 Task: Calculate the exterior derivative of a specific differential form: d(x^3y) in 2D.
Action: Mouse moved to (830, 110)
Screenshot: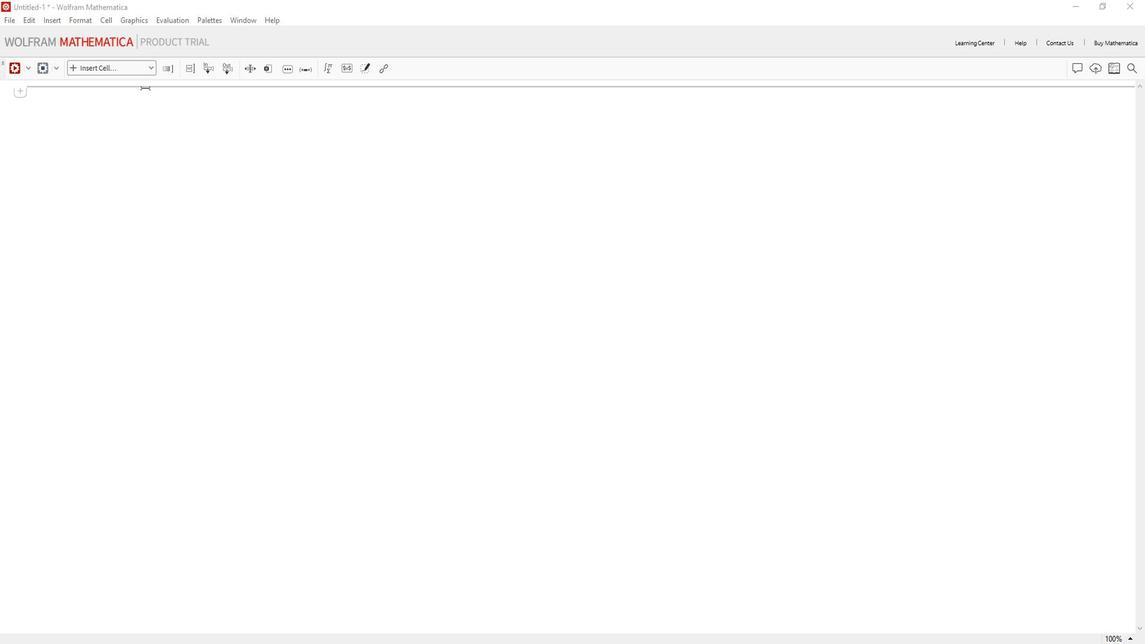 
Action: Mouse pressed left at (830, 110)
Screenshot: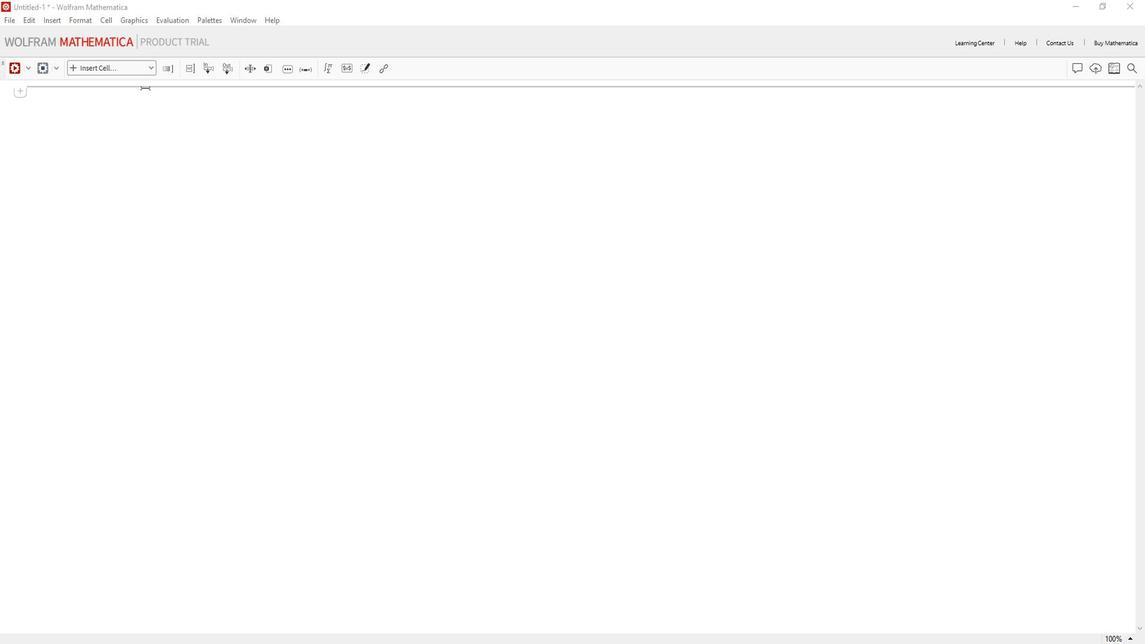 
Action: Mouse moved to (1056, 68)
Screenshot: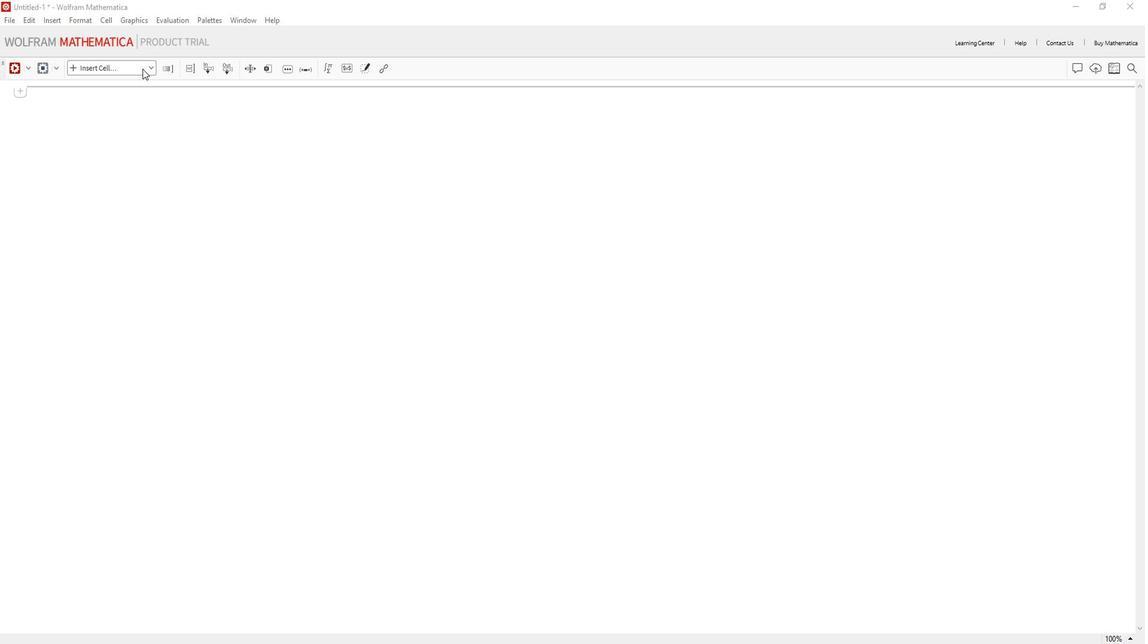 
Action: Mouse pressed left at (1056, 68)
Screenshot: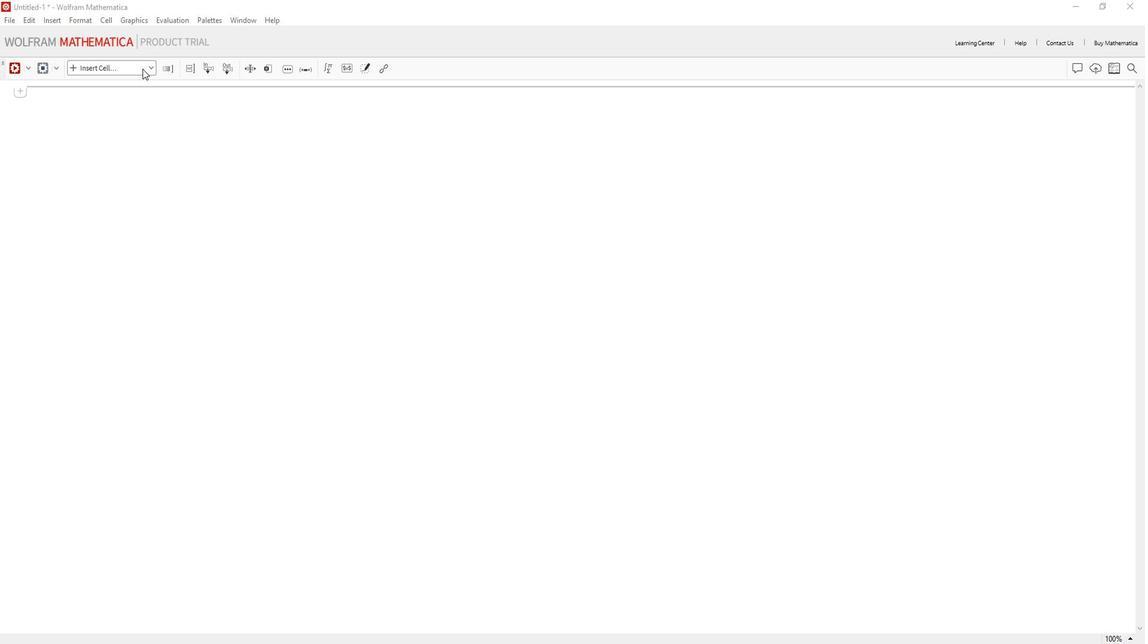 
Action: Mouse moved to (1016, 93)
Screenshot: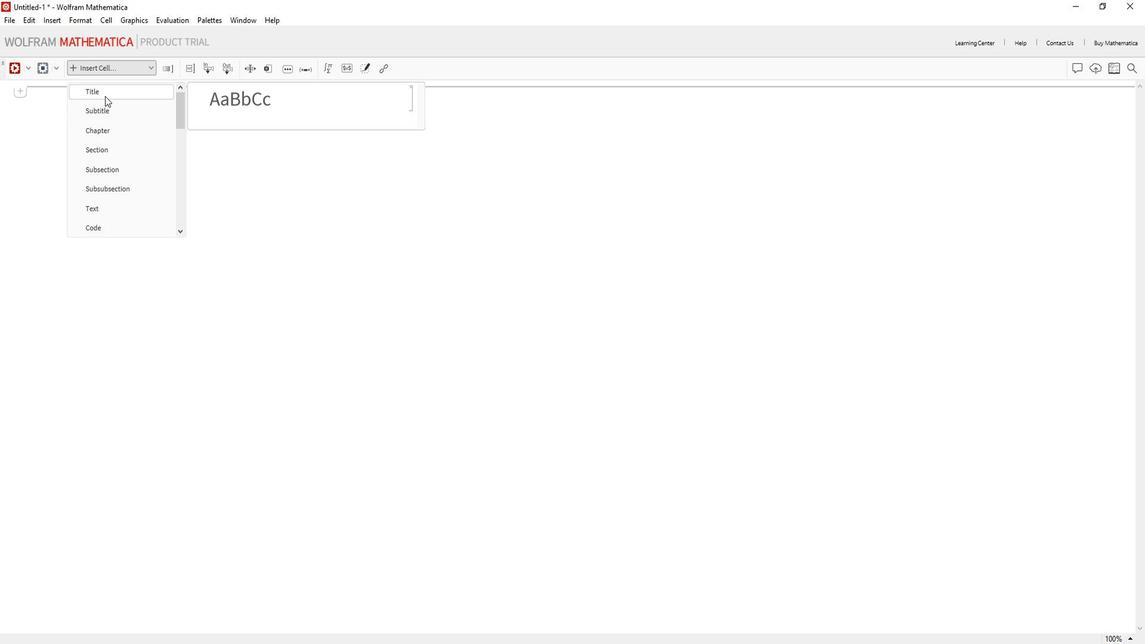 
Action: Mouse pressed left at (1016, 93)
Screenshot: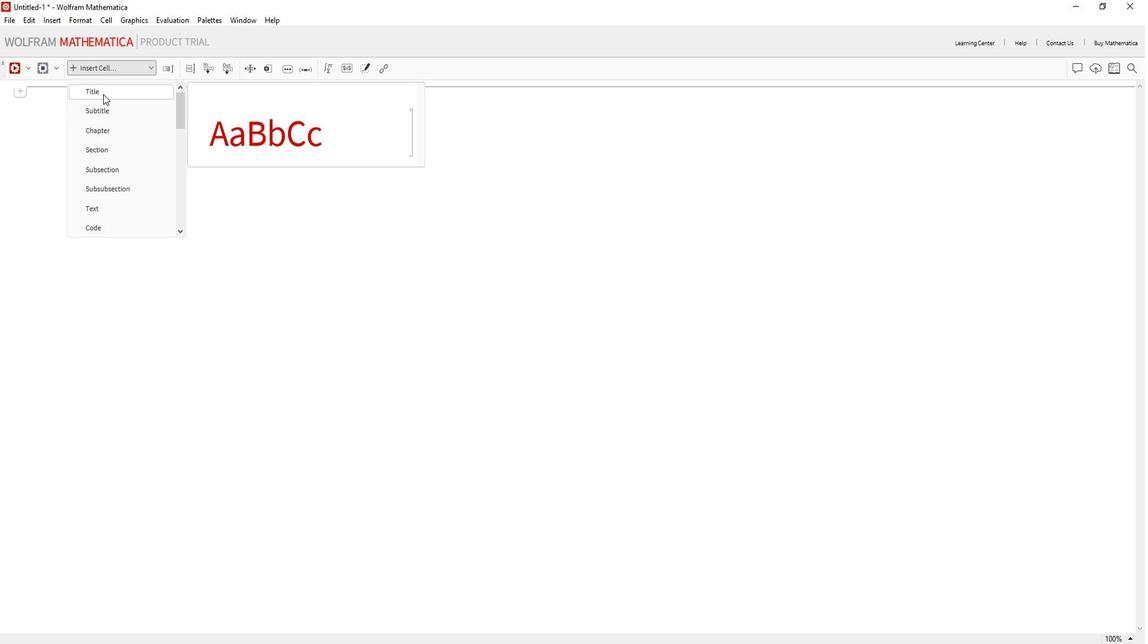 
Action: Key pressed <Key.shift>Calculate<Key.space>the<Key.space>exterior<Key.space>derivative<Key.space>of<Key.space>a<Key.space>sec<Key.backspace><Key.backspace>pecifii<Key.backspace>c<Key.space>differe<Key.backspace>ential
Screenshot: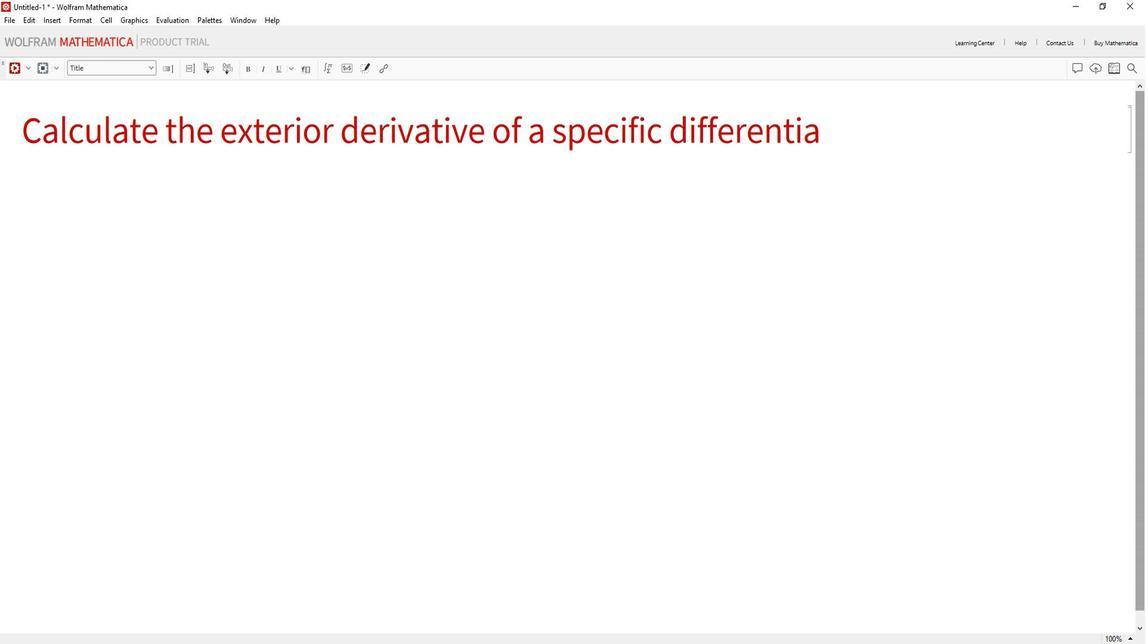 
Action: Mouse moved to (1030, 189)
Screenshot: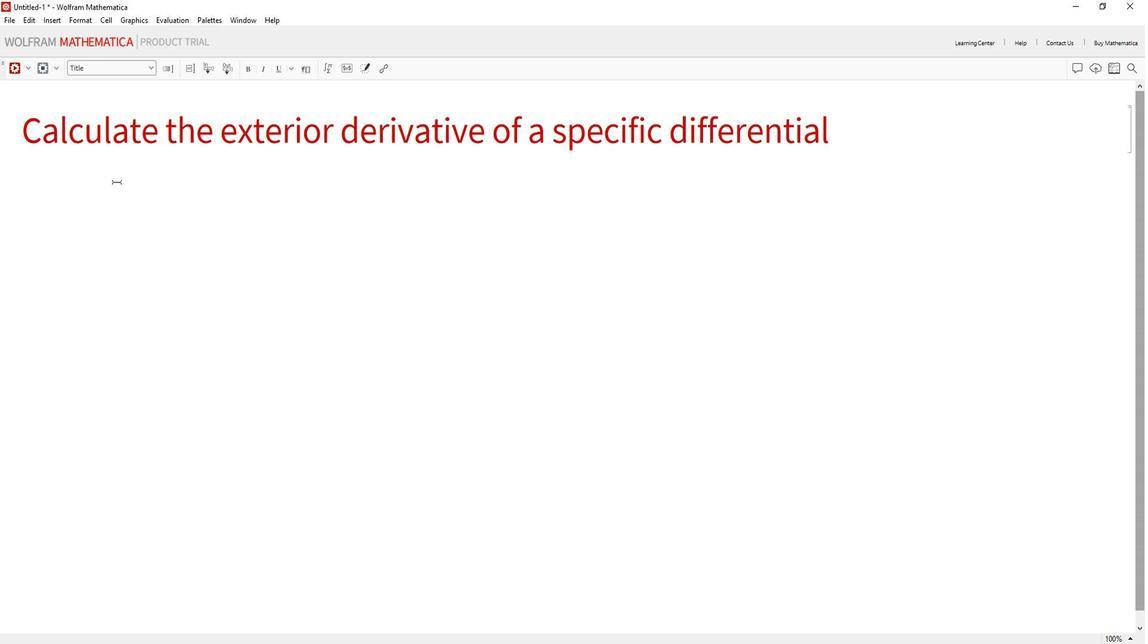 
Action: Mouse pressed left at (1030, 189)
Screenshot: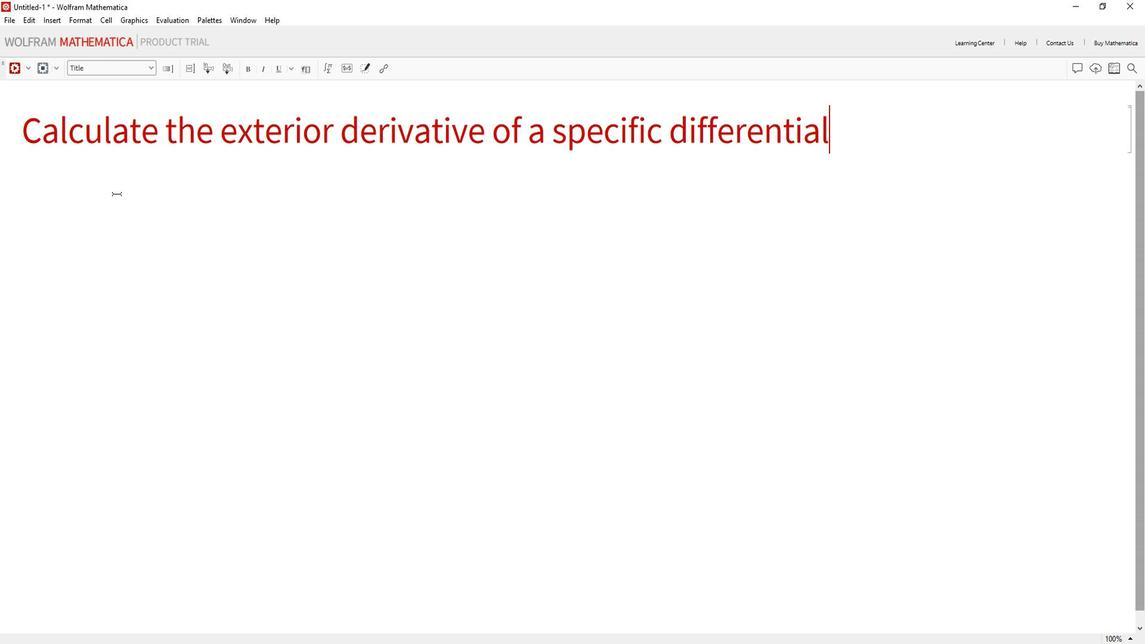 
Action: Mouse moved to (1024, 68)
Screenshot: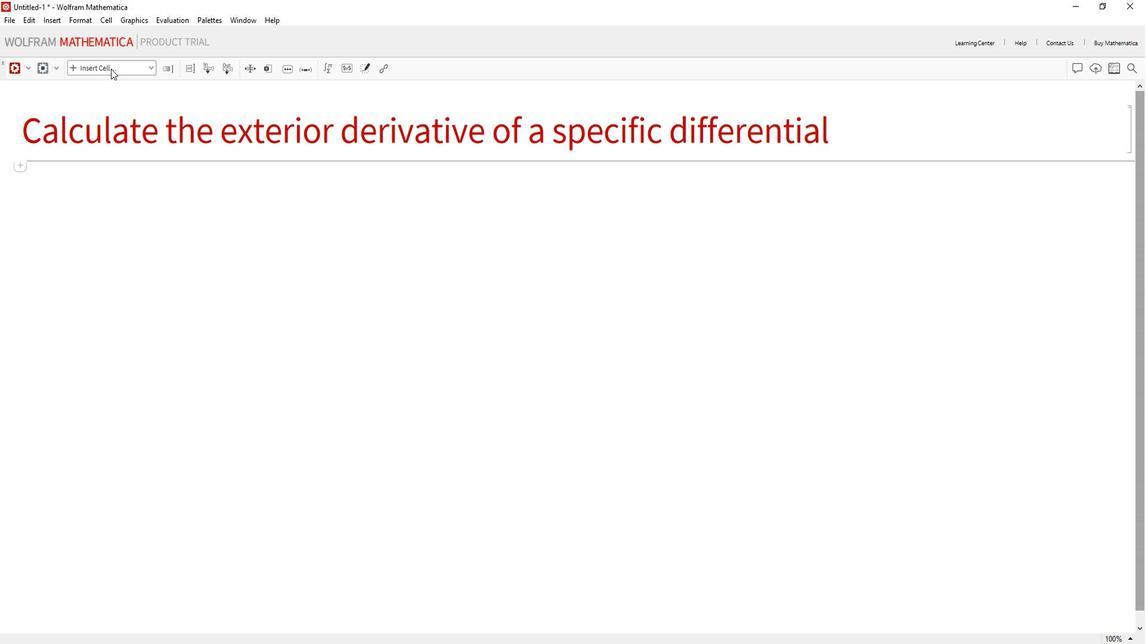 
Action: Mouse pressed left at (1024, 68)
Screenshot: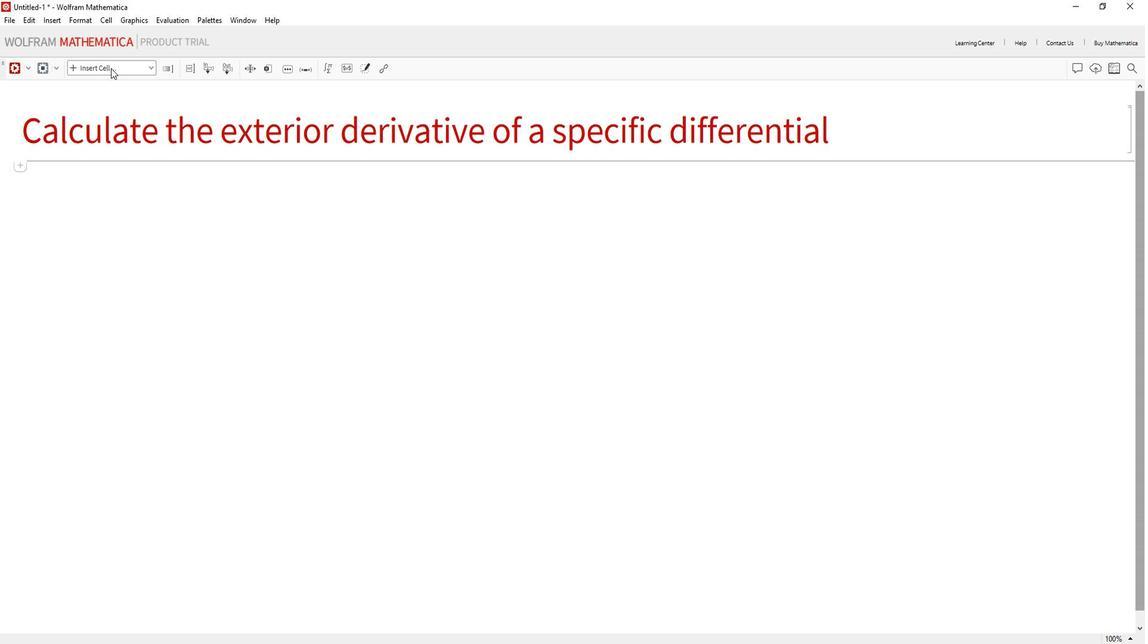 
Action: Mouse moved to (1028, 223)
Screenshot: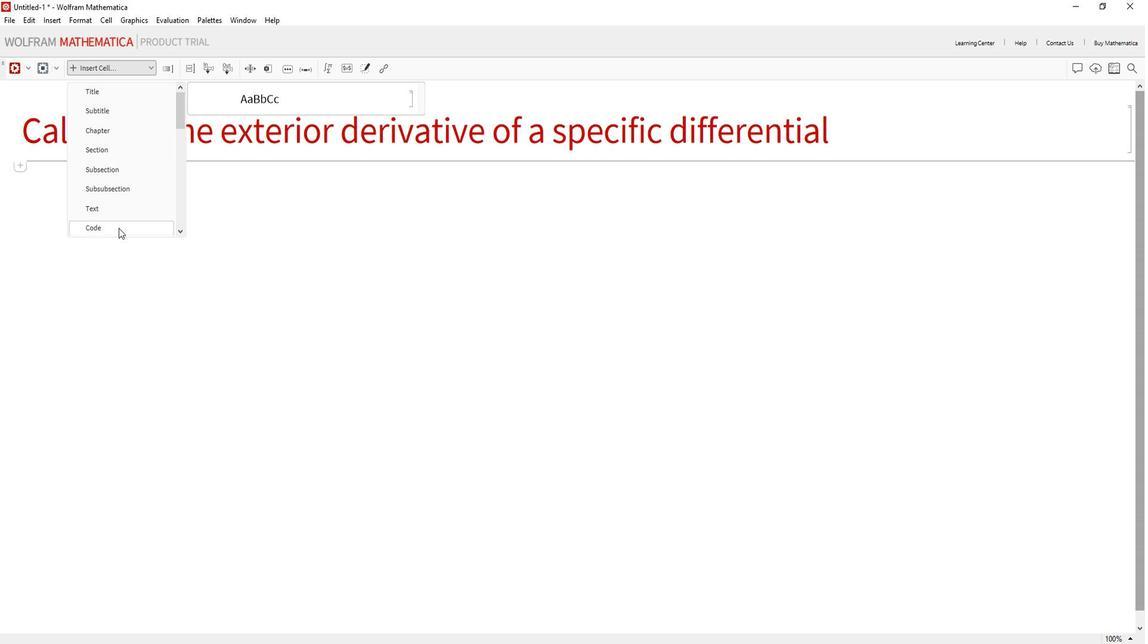 
Action: Mouse pressed left at (1028, 223)
Screenshot: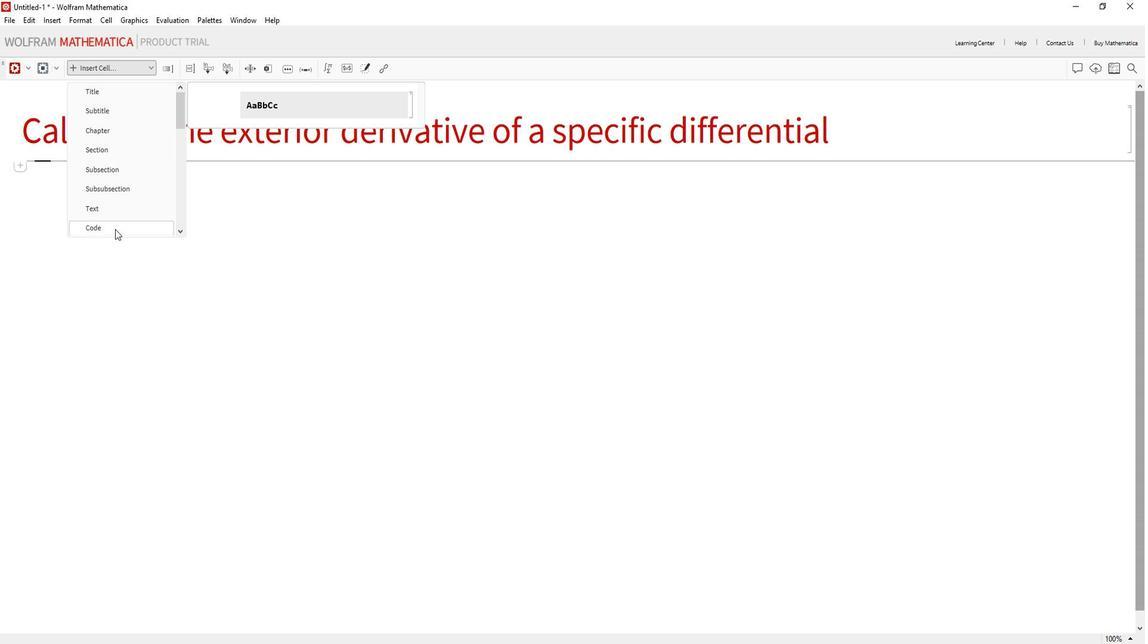 
Action: Mouse moved to (1017, 180)
Screenshot: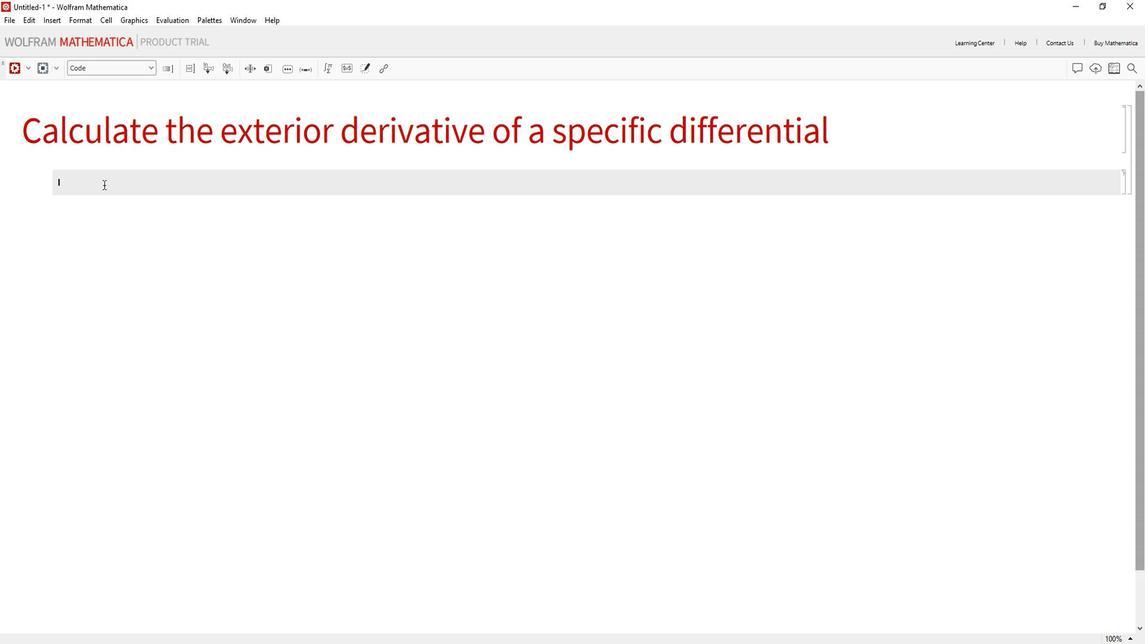 
Action: Mouse pressed left at (1017, 180)
Screenshot: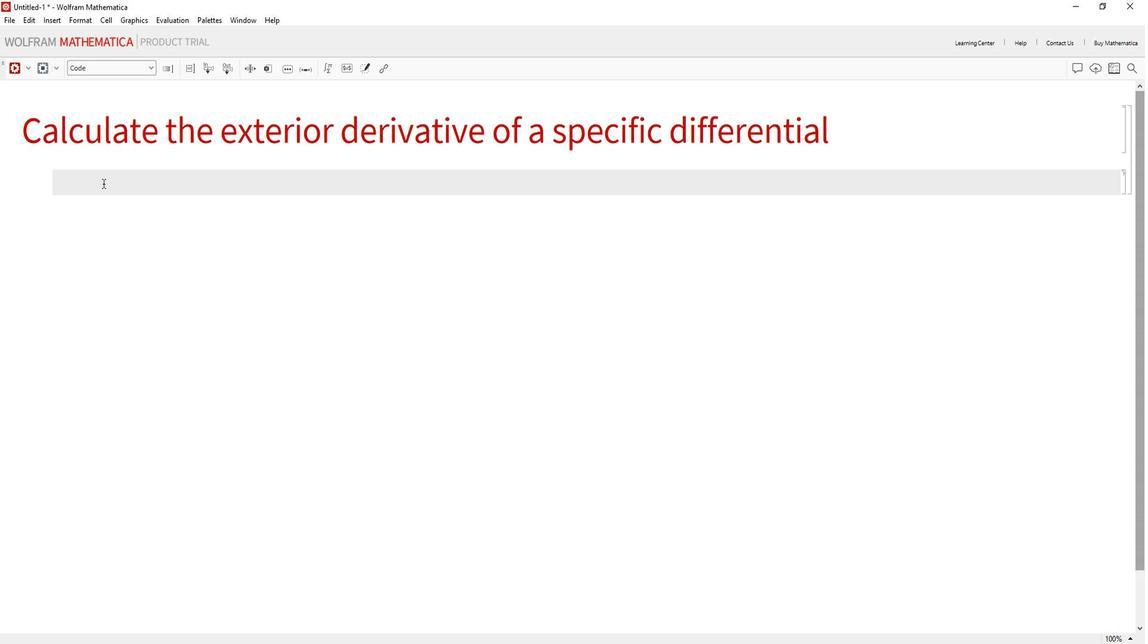 
Action: Mouse moved to (864, 225)
Screenshot: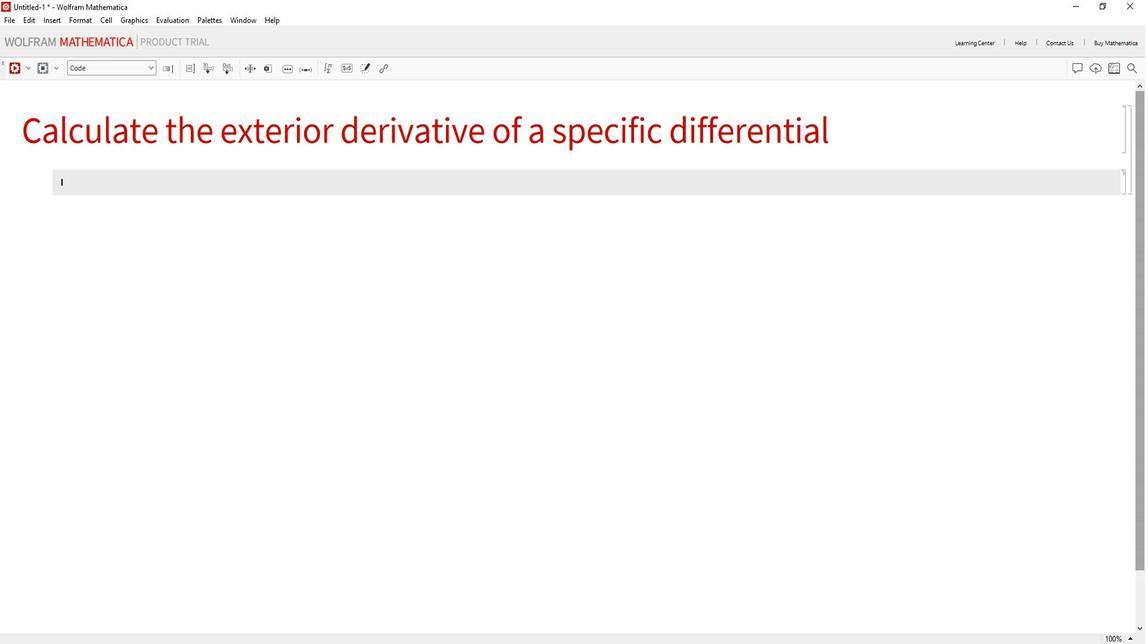 
Action: Mouse pressed left at (864, 225)
Screenshot: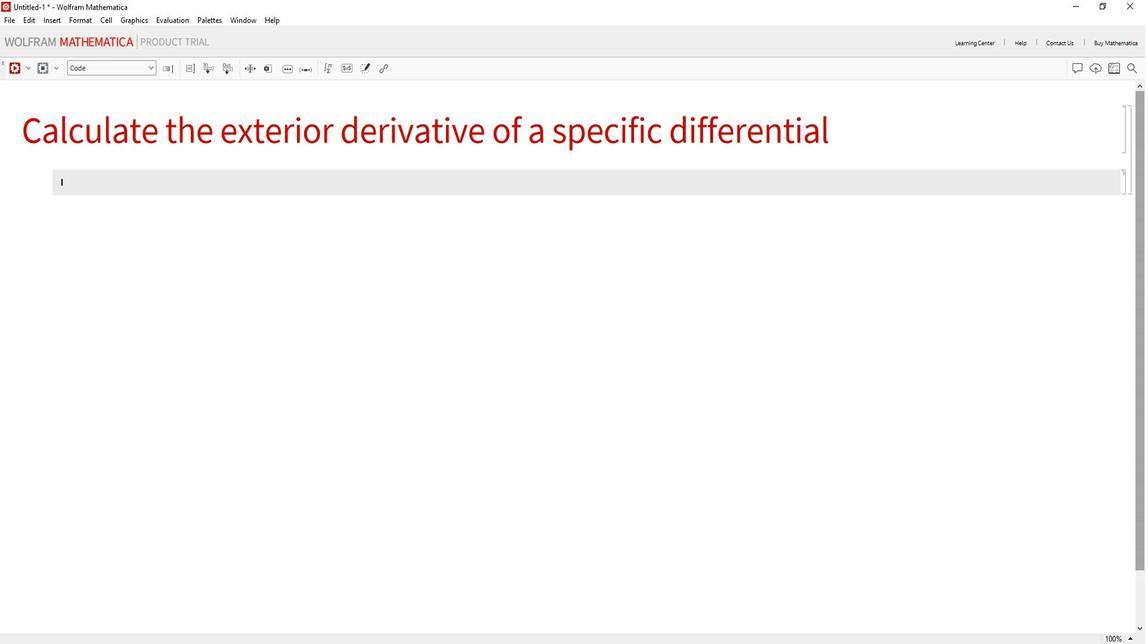 
Action: Mouse moved to (1023, 178)
Screenshot: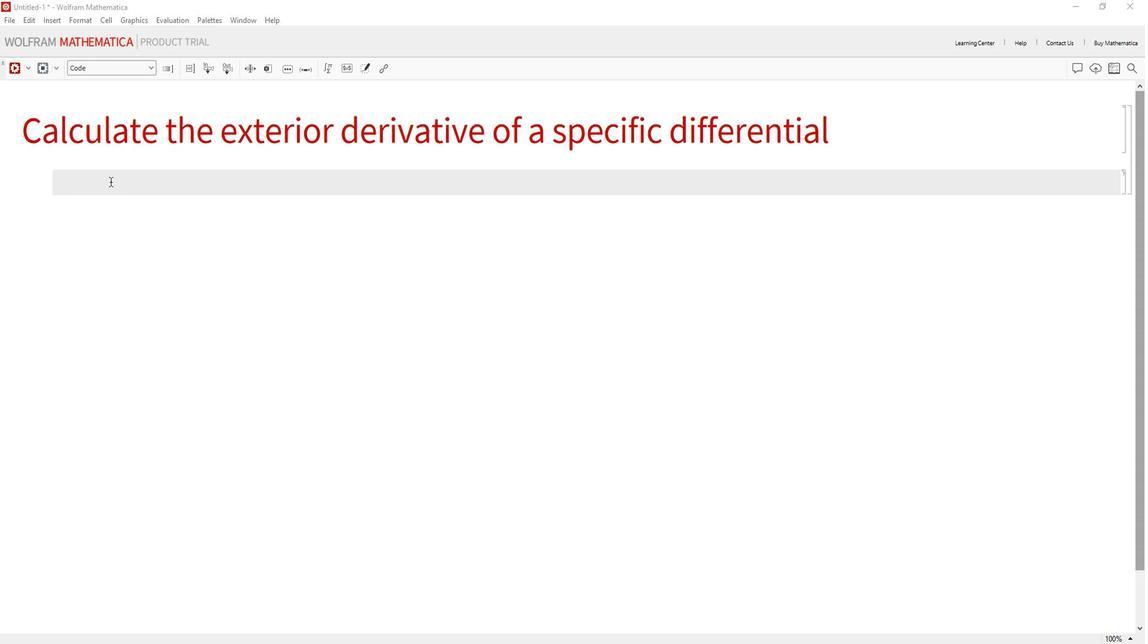
Action: Mouse pressed left at (1023, 178)
Screenshot: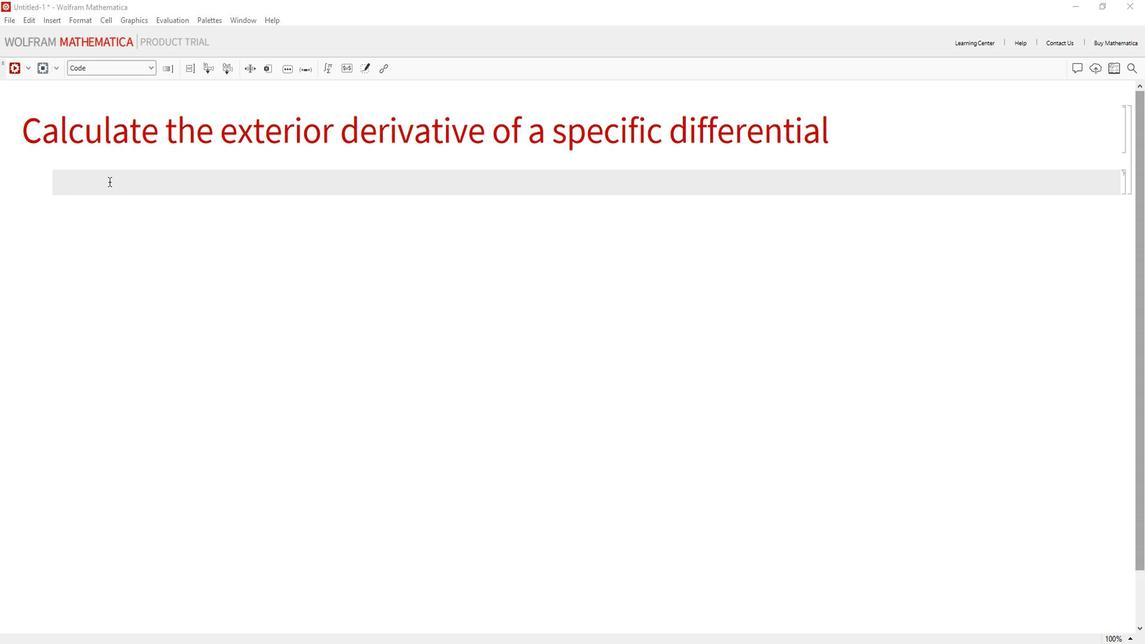 
Action: Mouse moved to (1022, 178)
Screenshot: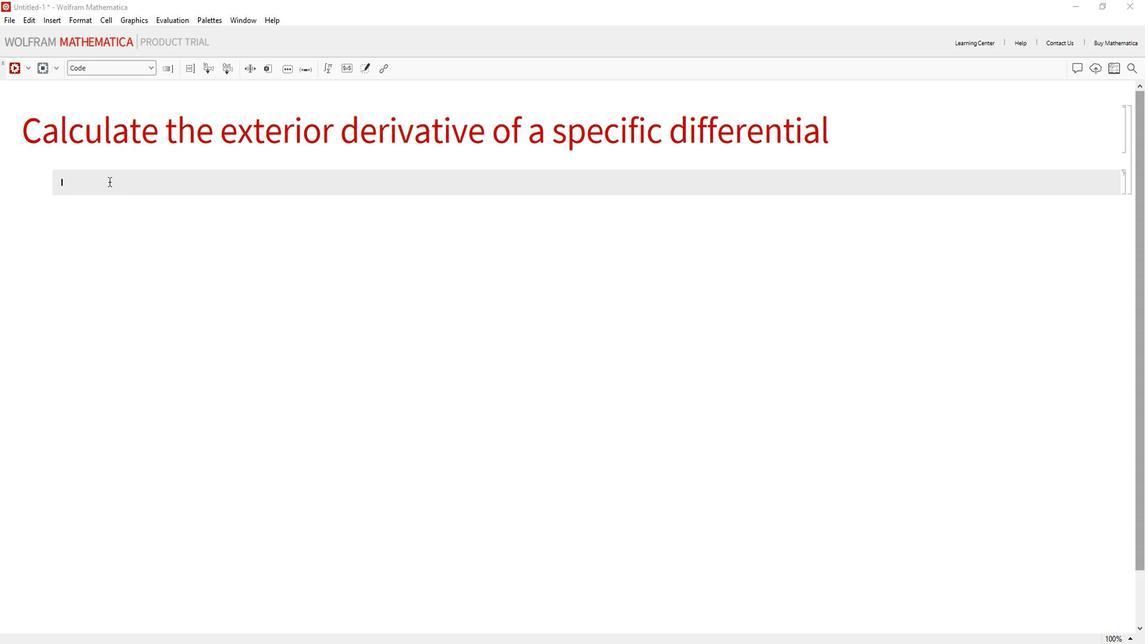 
Action: Key pressed f<Key.space>=<Key.space>x<Key.shift><Key.shift><Key.shift><Key.shift><Key.shift><Key.shift><Key.shift>^3<Key.space><Key.shift_r>*<Key.space>y;<Key.enter>df<Key.space>=<Key.space><Key.shift>D[f,<Key.space>x<Key.right><Key.space>dx<Key.space><Key.shift_r>+<Key.space><Key.shift>D[f,<Key.space>y<Key.right><Key.space>dy<Key.enter>dy<Key.backspace><Key.backspace><Key.enter>dx<Key.space>=<Key.space><Key.shift>Differential[x<Key.right>;<Key.enter>dy<Key.space>=<Key.space><Key.shift>Differential<Key.enter><Key.space><Key.backspace>[y<Key.right>;
Screenshot: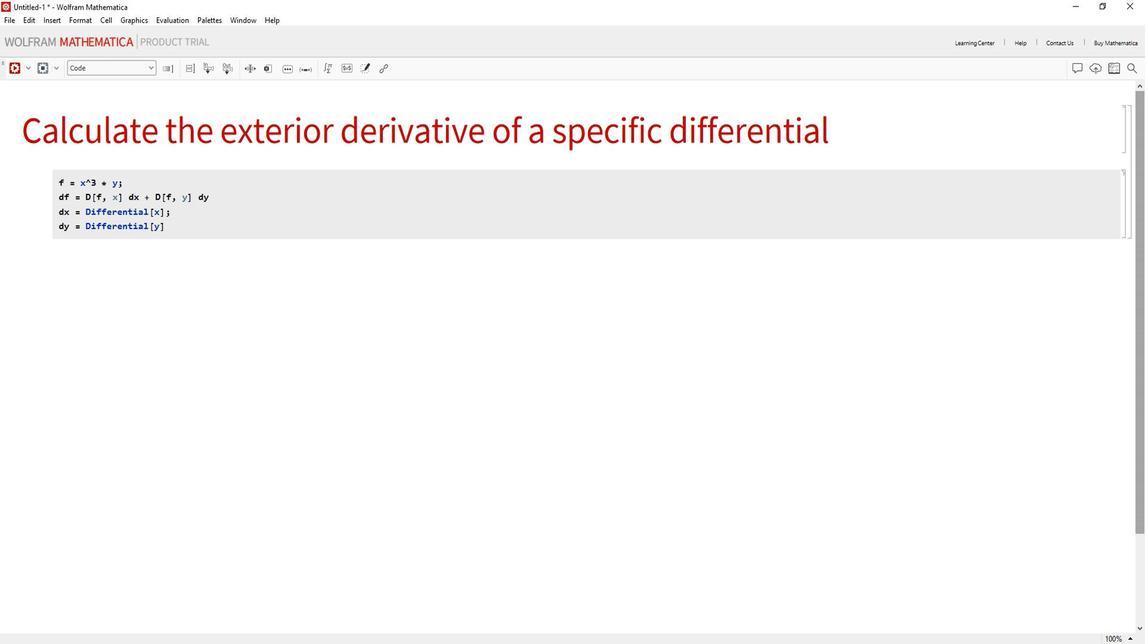 
Action: Mouse moved to (1138, 195)
Screenshot: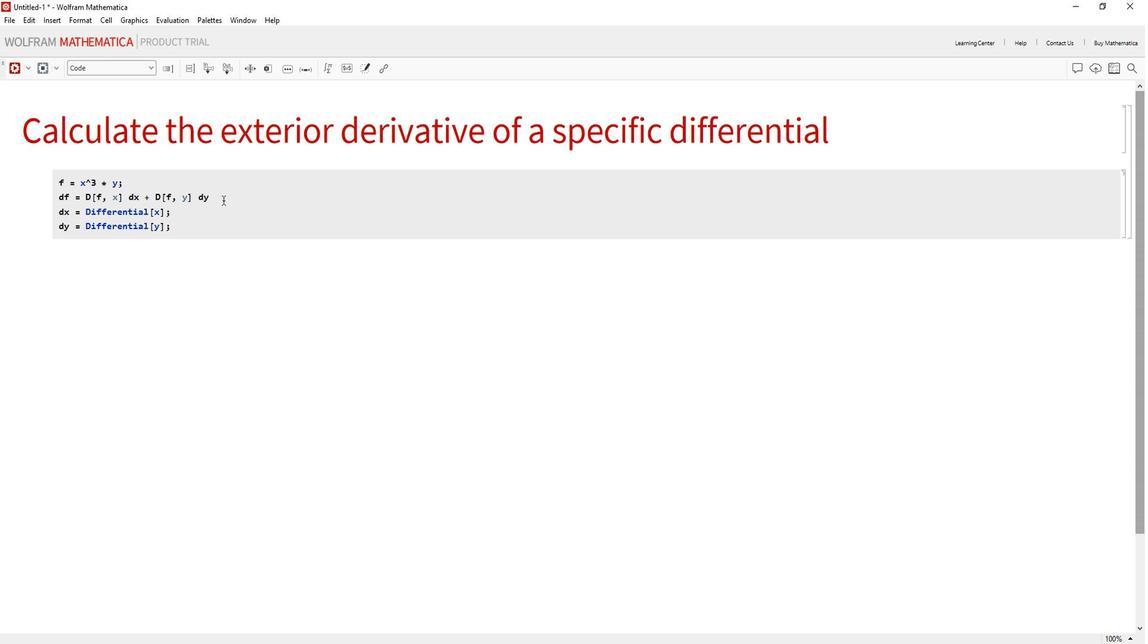 
Action: Mouse pressed left at (1138, 195)
Screenshot: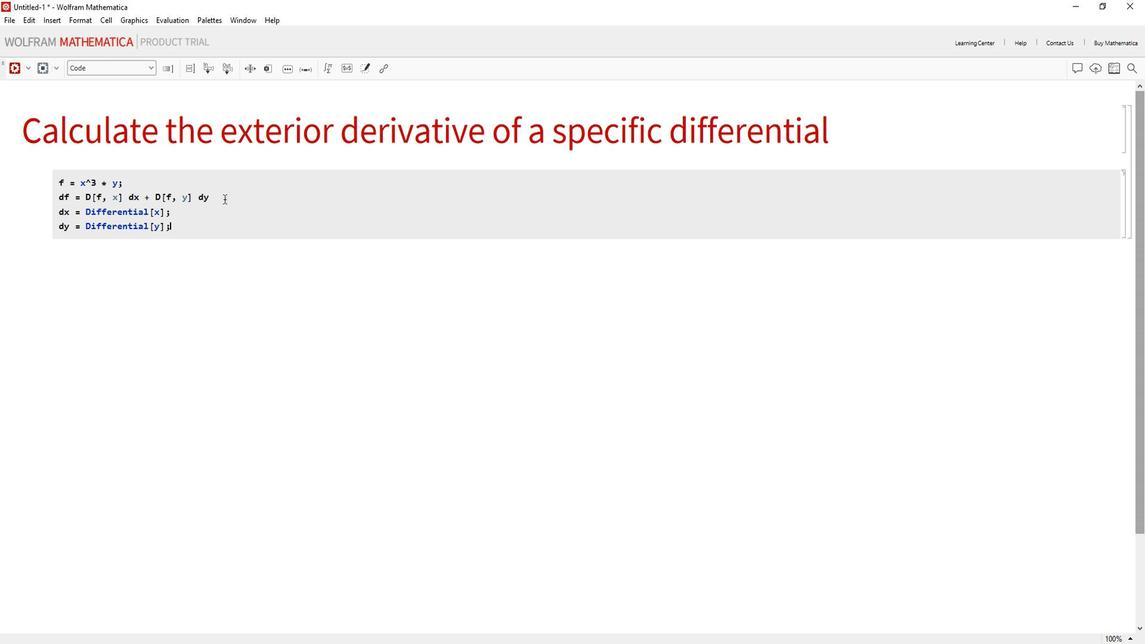 
Action: Mouse moved to (930, 70)
Screenshot: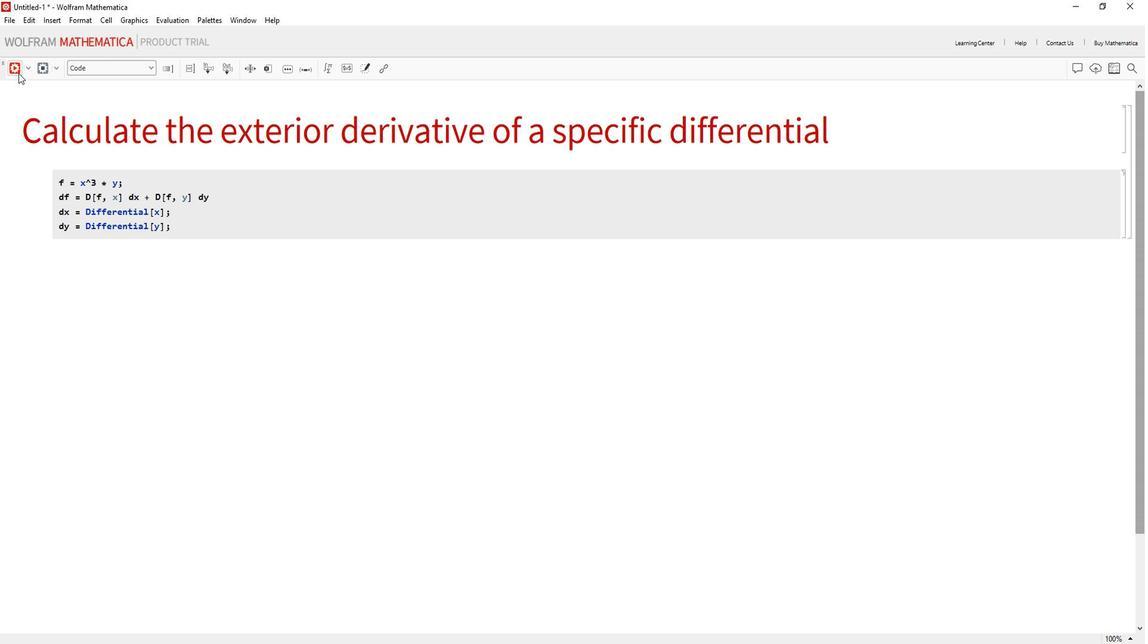 
Action: Mouse pressed left at (930, 70)
Screenshot: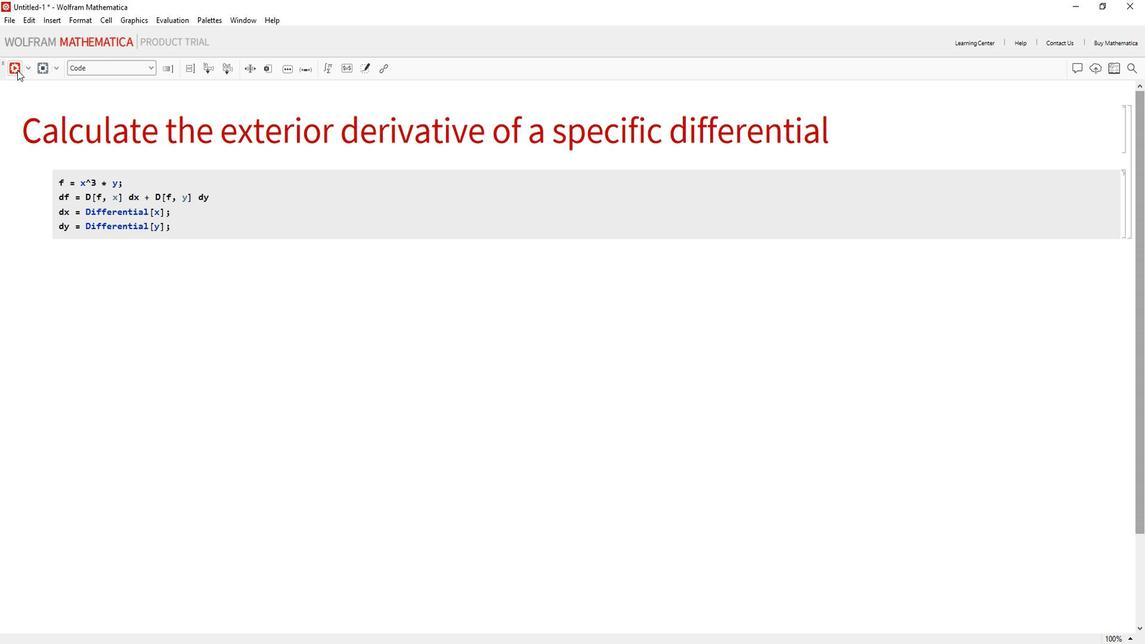
Action: Mouse moved to (1123, 205)
Screenshot: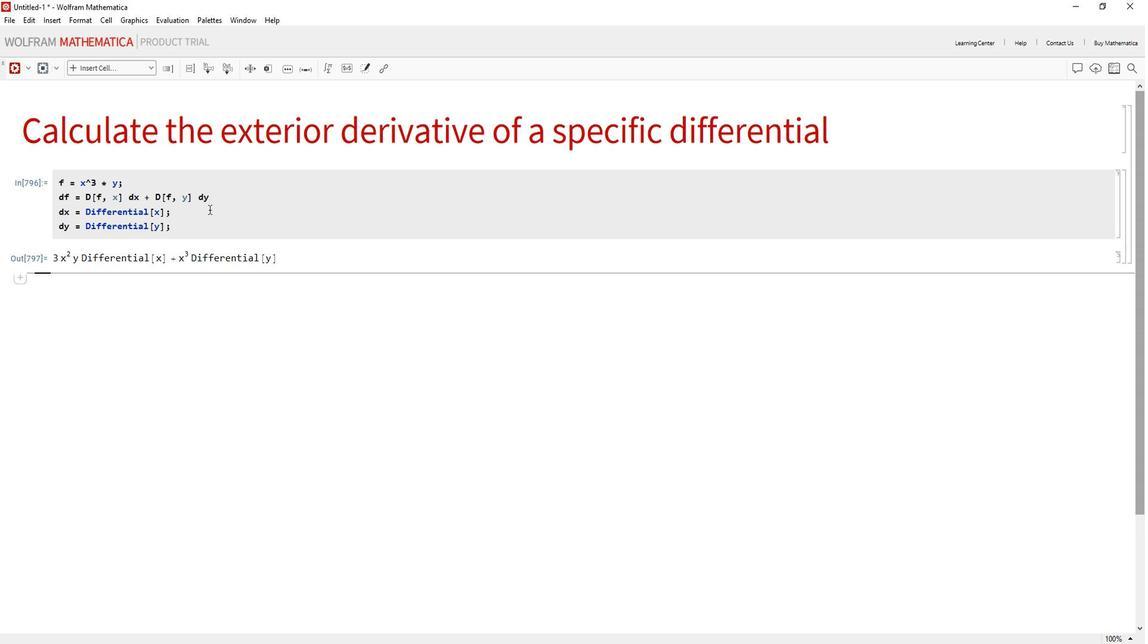 
Action: Mouse pressed left at (1123, 205)
Screenshot: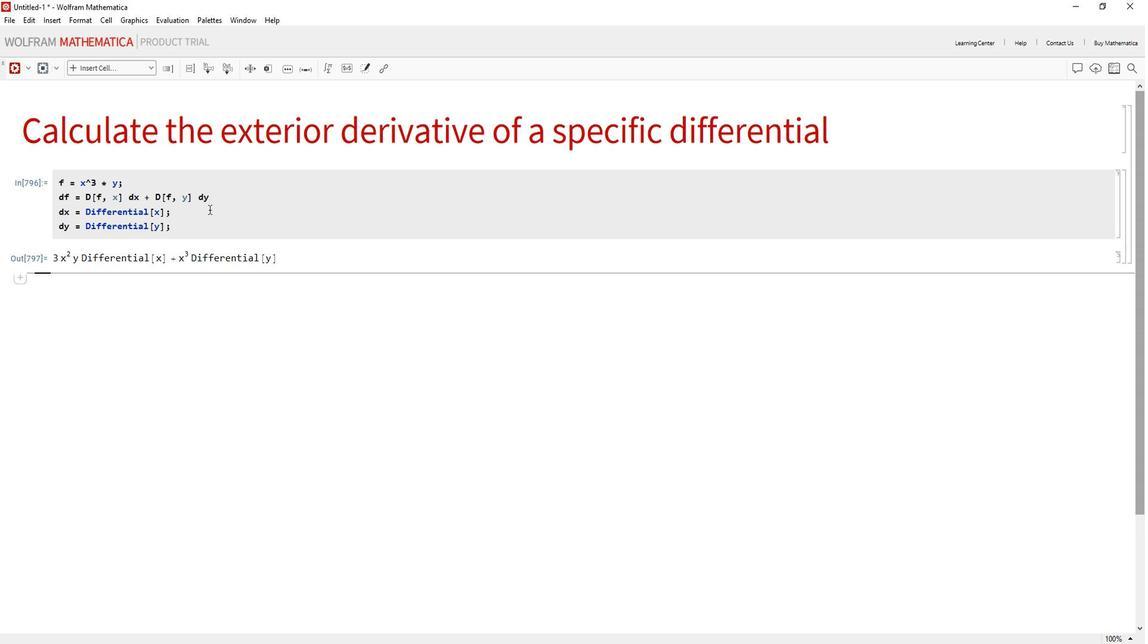 
Action: Mouse moved to (929, 70)
Screenshot: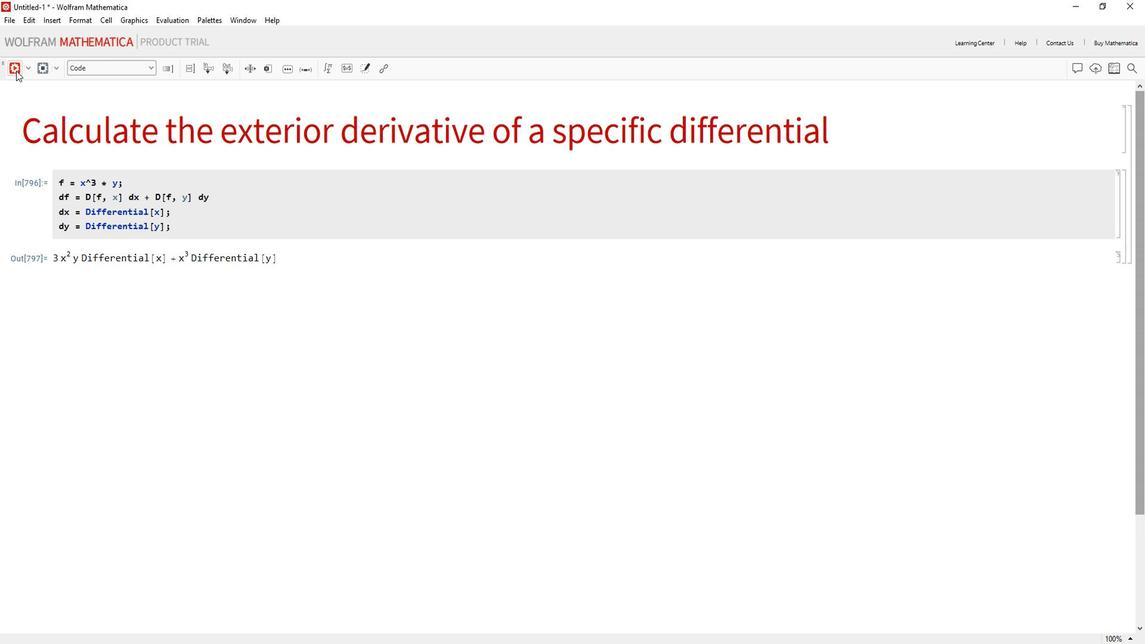 
Action: Mouse pressed left at (929, 70)
Screenshot: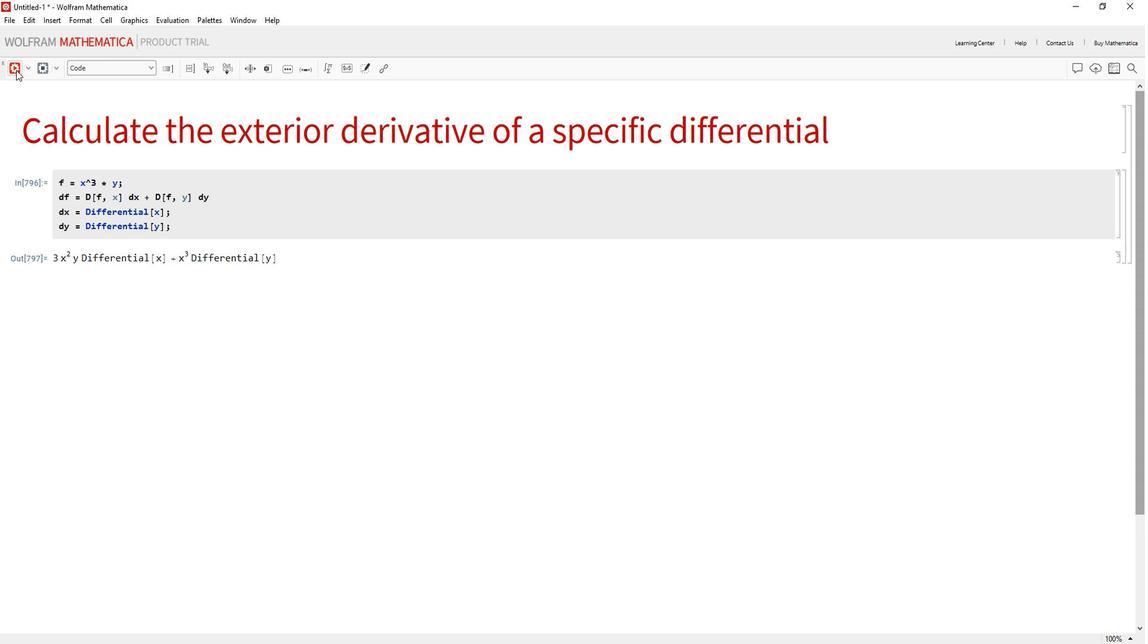
Action: Mouse moved to (1104, 212)
Screenshot: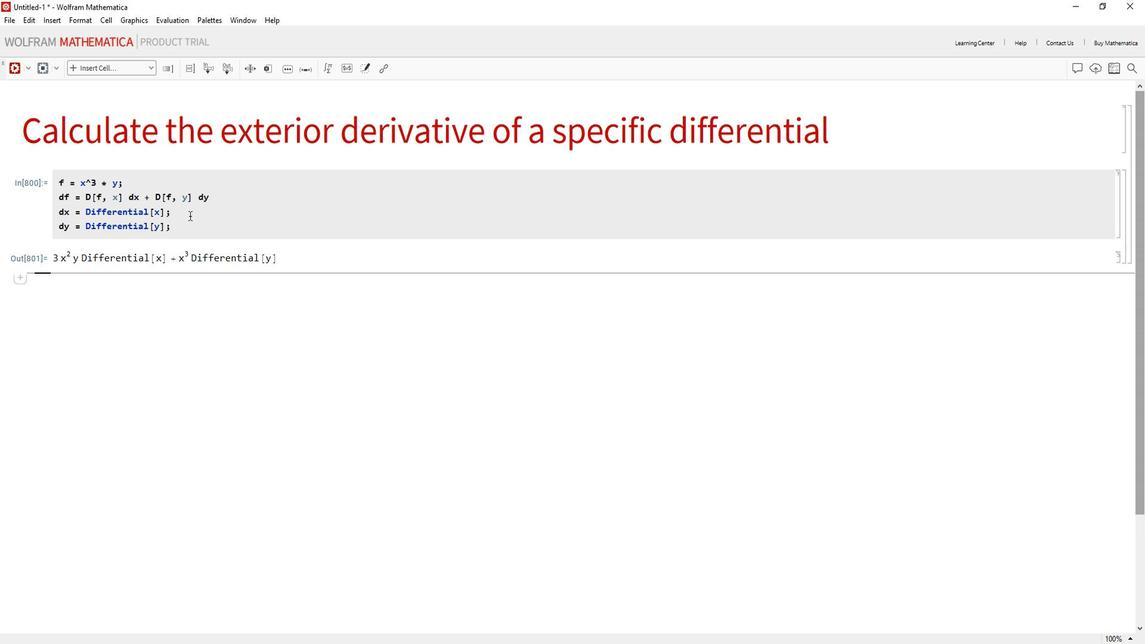 
